 Task: Create in the project VentureTech in Backlog an issue 'Integrate a new gamification feature into an existing mobile application to increase user engagement and motivation', assign it to team member softage.1@softage.net and change the status to IN PROGRESS.
Action: Mouse moved to (196, 266)
Screenshot: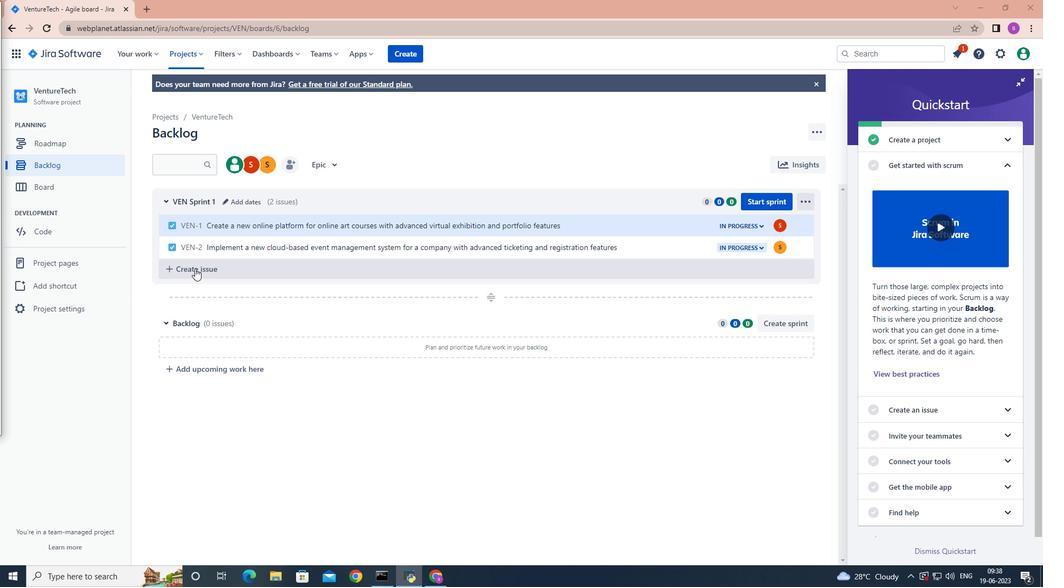 
Action: Mouse pressed left at (196, 266)
Screenshot: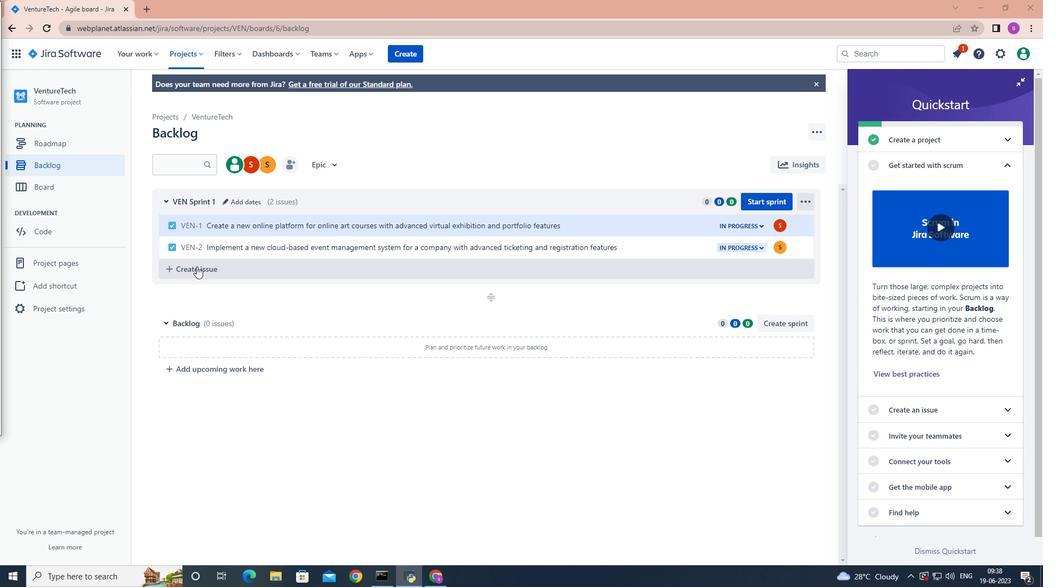 
Action: Key pressed <Key.shift>Inteh<Key.backspace>grate<Key.space>a<Key.space>new<Key.space>gamification<Key.space>feature<Key.space>into<Key.space>an<Key.space>existing<Key.space>mobile<Key.space>application<Key.space>to<Key.space>increase<Key.space>user<Key.space>engagement<Key.space>and<Key.space>motivation<Key.enter>
Screenshot: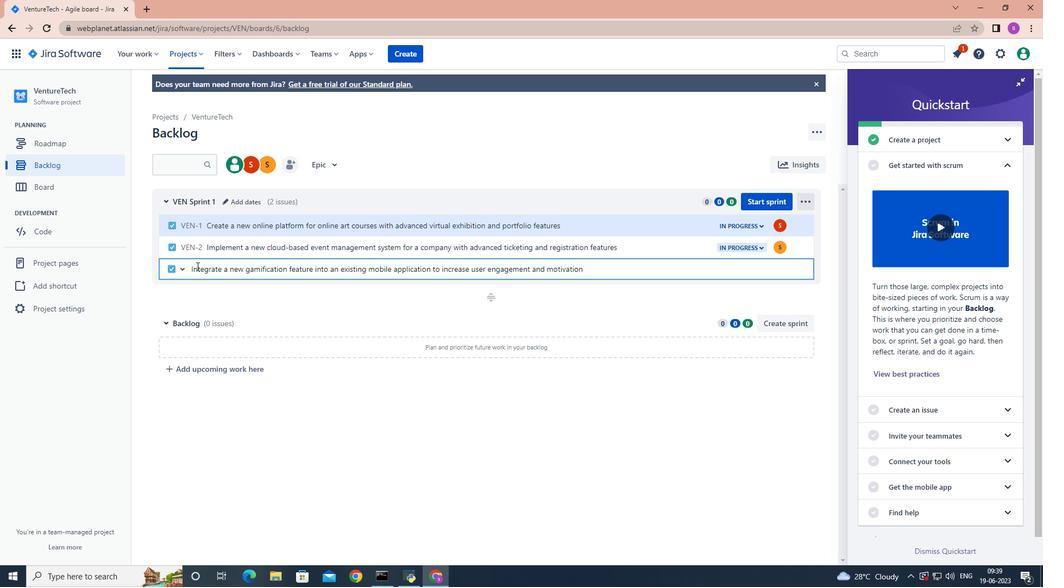 
Action: Mouse moved to (778, 268)
Screenshot: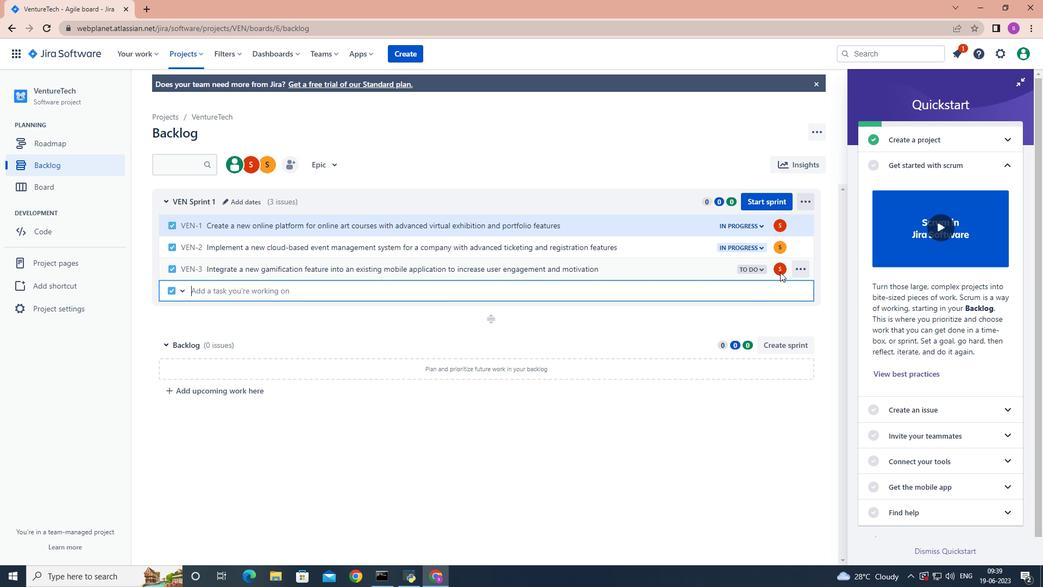 
Action: Mouse pressed left at (778, 268)
Screenshot: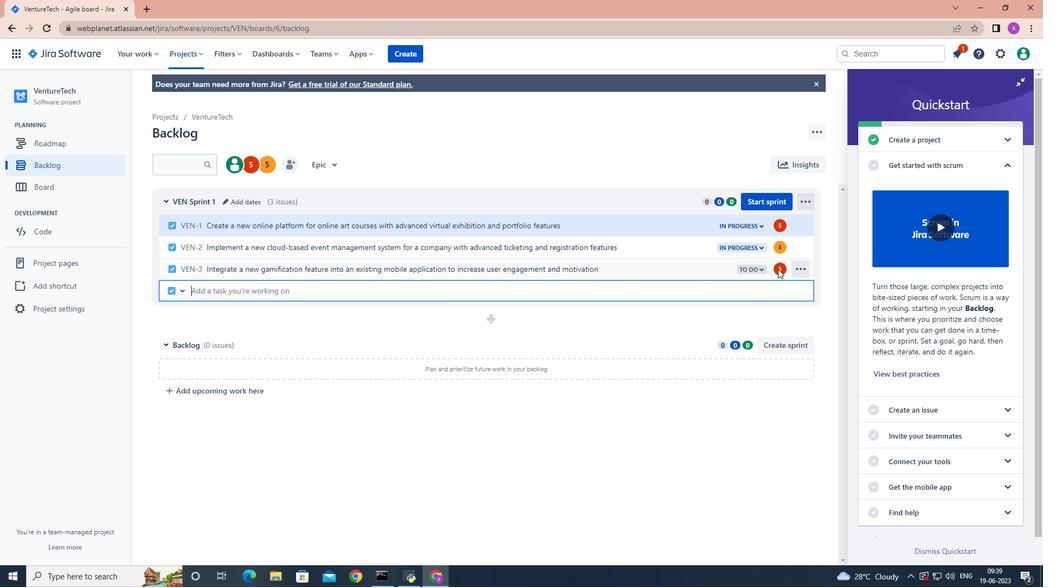 
Action: Mouse moved to (778, 268)
Screenshot: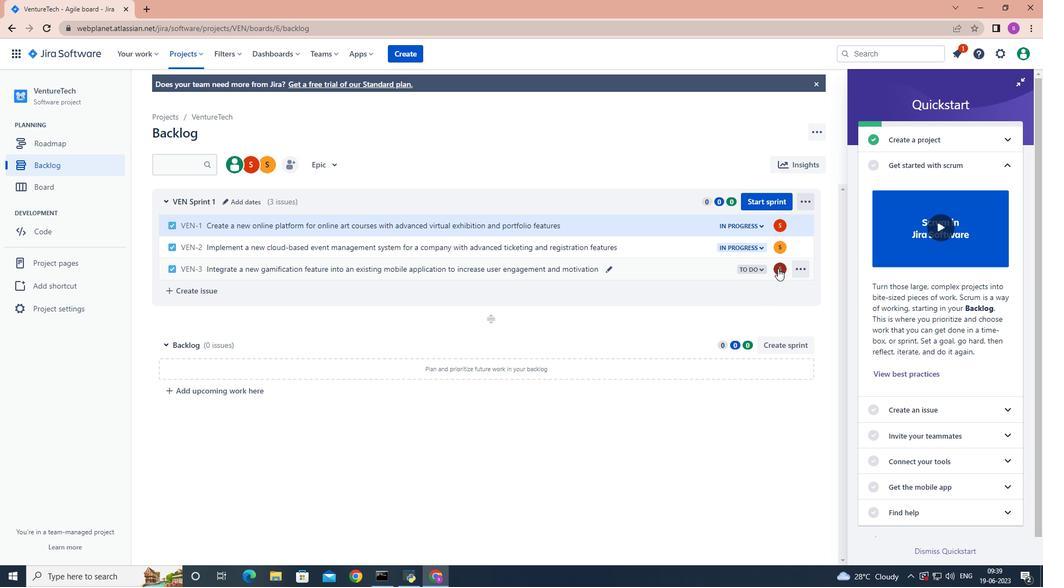 
Action: Mouse pressed left at (778, 268)
Screenshot: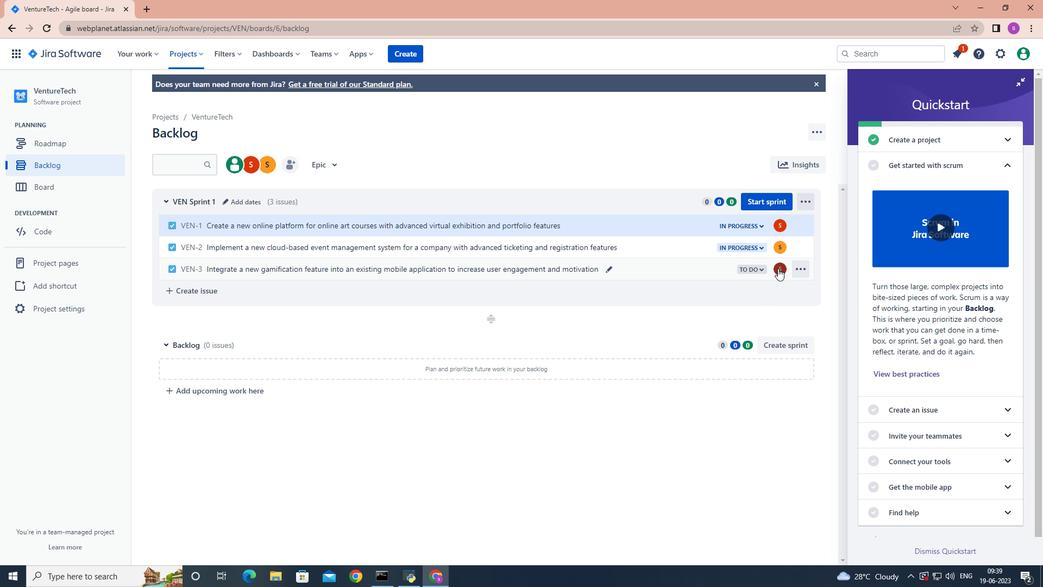 
Action: Key pressed softage.1
Screenshot: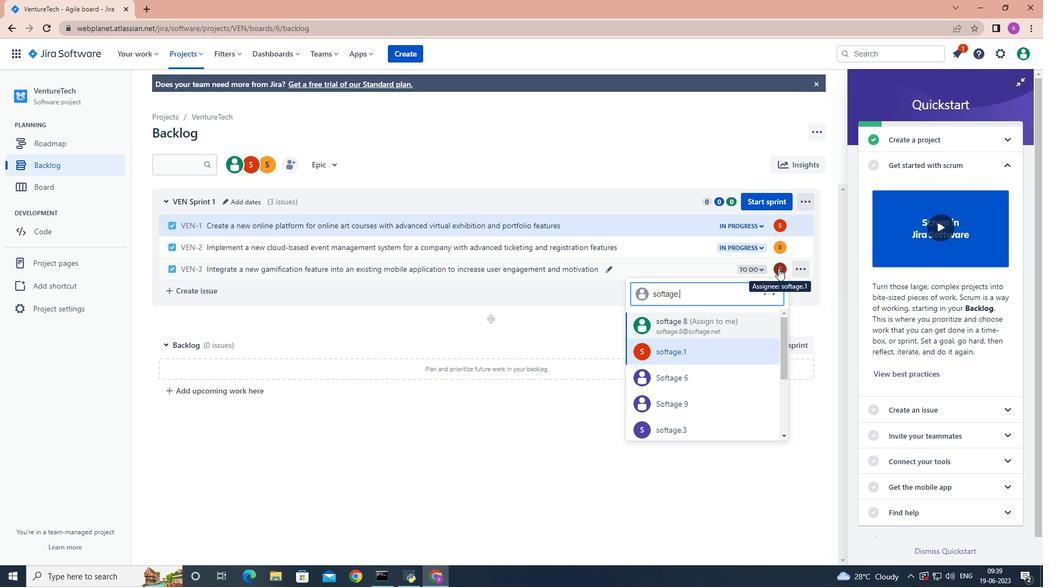 
Action: Mouse moved to (721, 351)
Screenshot: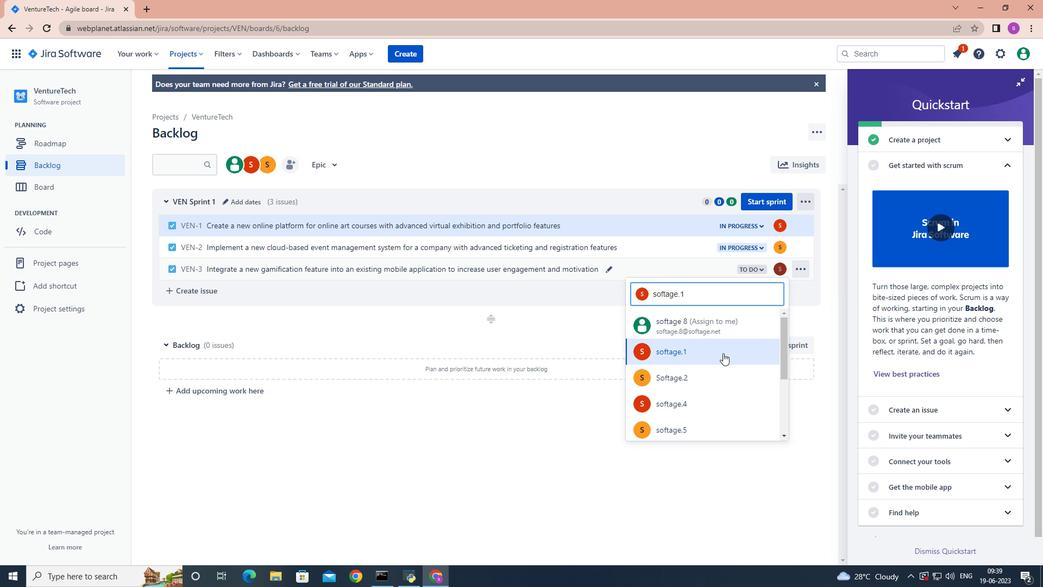 
Action: Mouse pressed left at (721, 351)
Screenshot: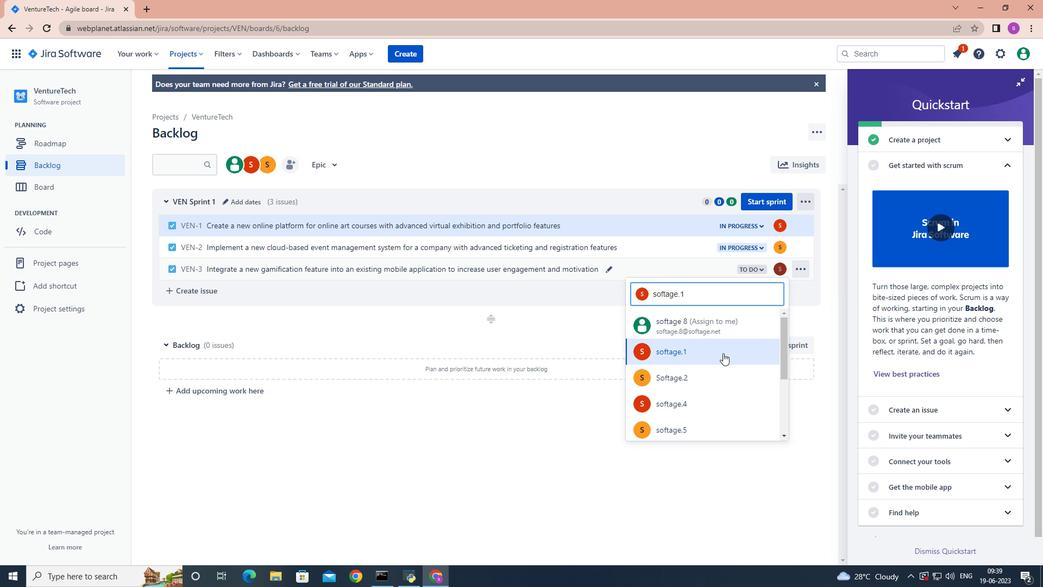 
Action: Mouse moved to (762, 268)
Screenshot: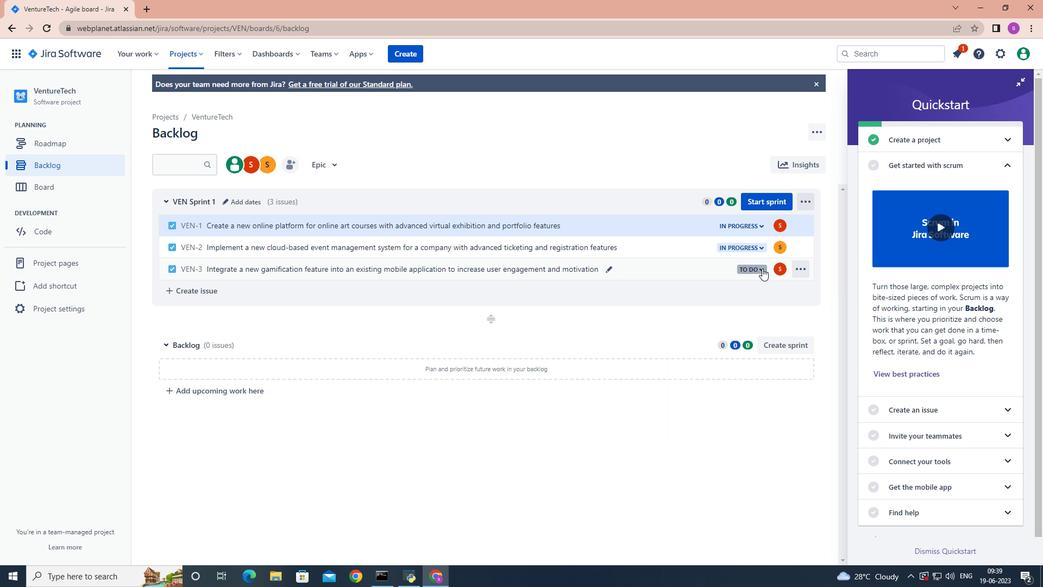 
Action: Mouse pressed left at (762, 268)
Screenshot: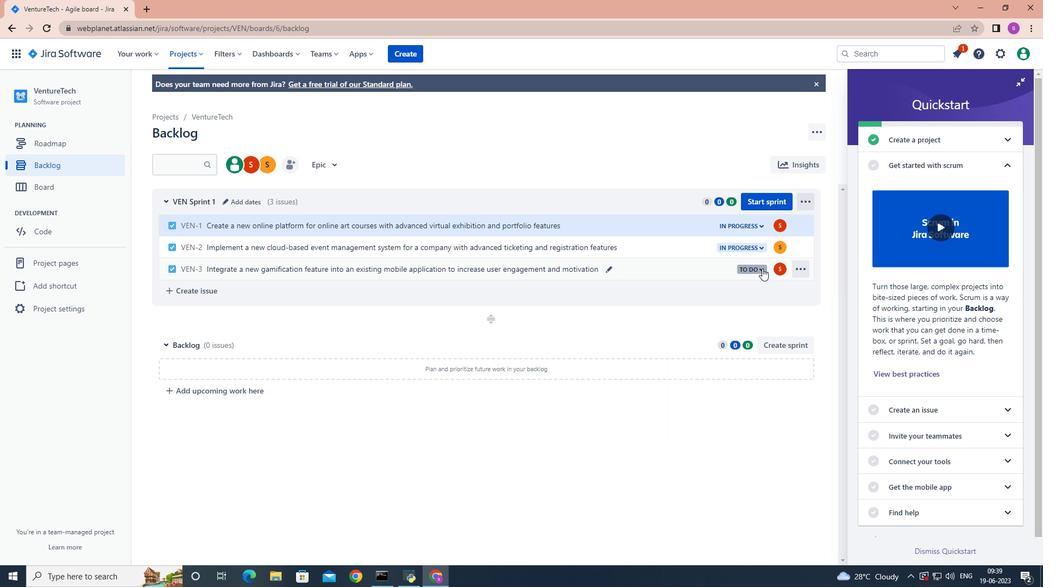
Action: Mouse moved to (769, 287)
Screenshot: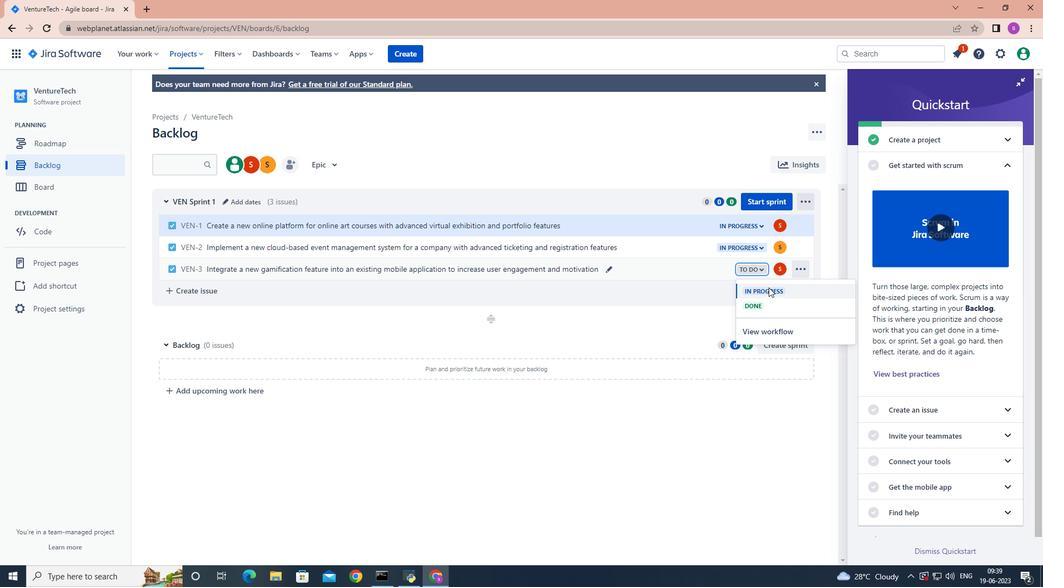 
Action: Mouse pressed left at (769, 287)
Screenshot: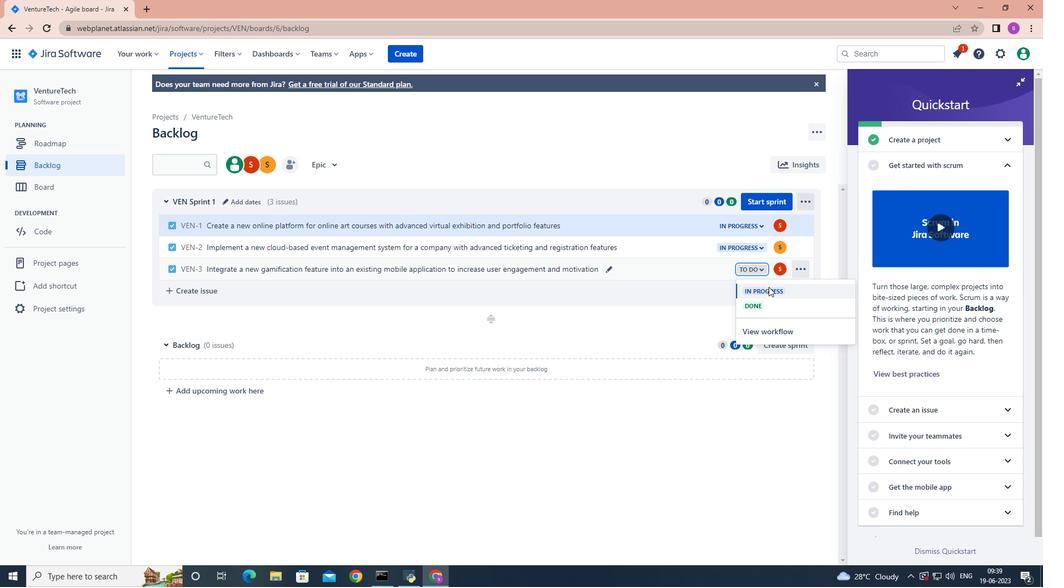 
Action: Mouse moved to (621, 481)
Screenshot: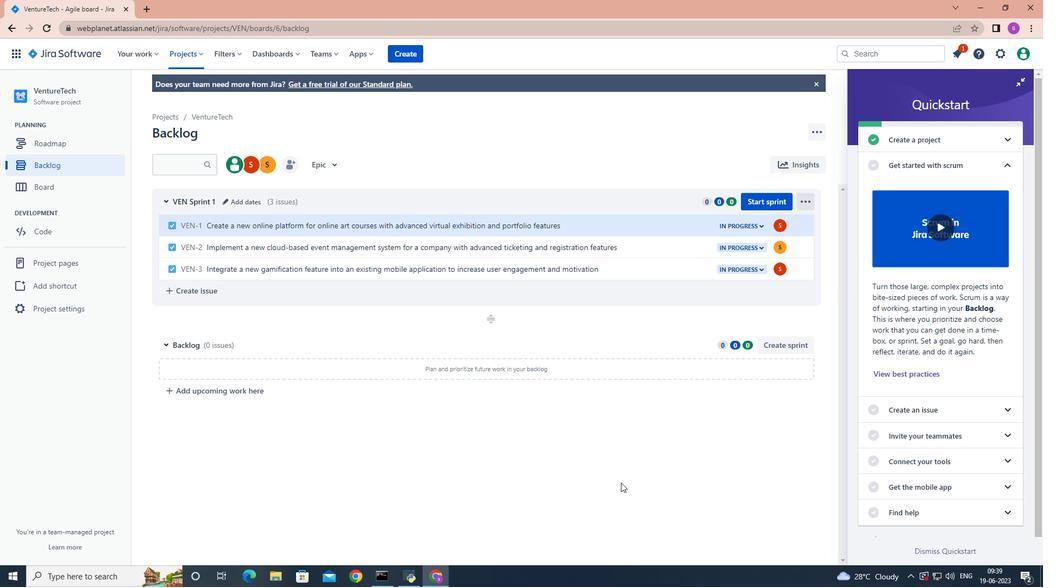 
